 Task: Look for products in the category "Dental Care" from Theraneem only.
Action: Mouse pressed left at (305, 146)
Screenshot: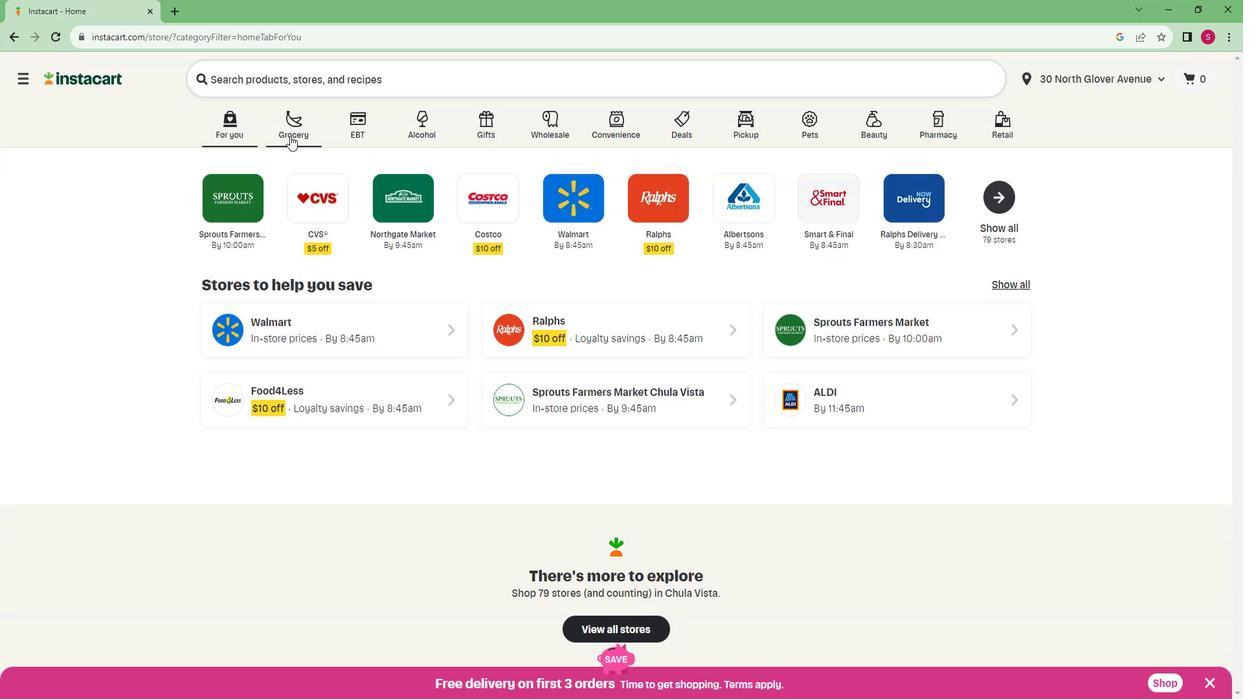 
Action: Mouse moved to (279, 354)
Screenshot: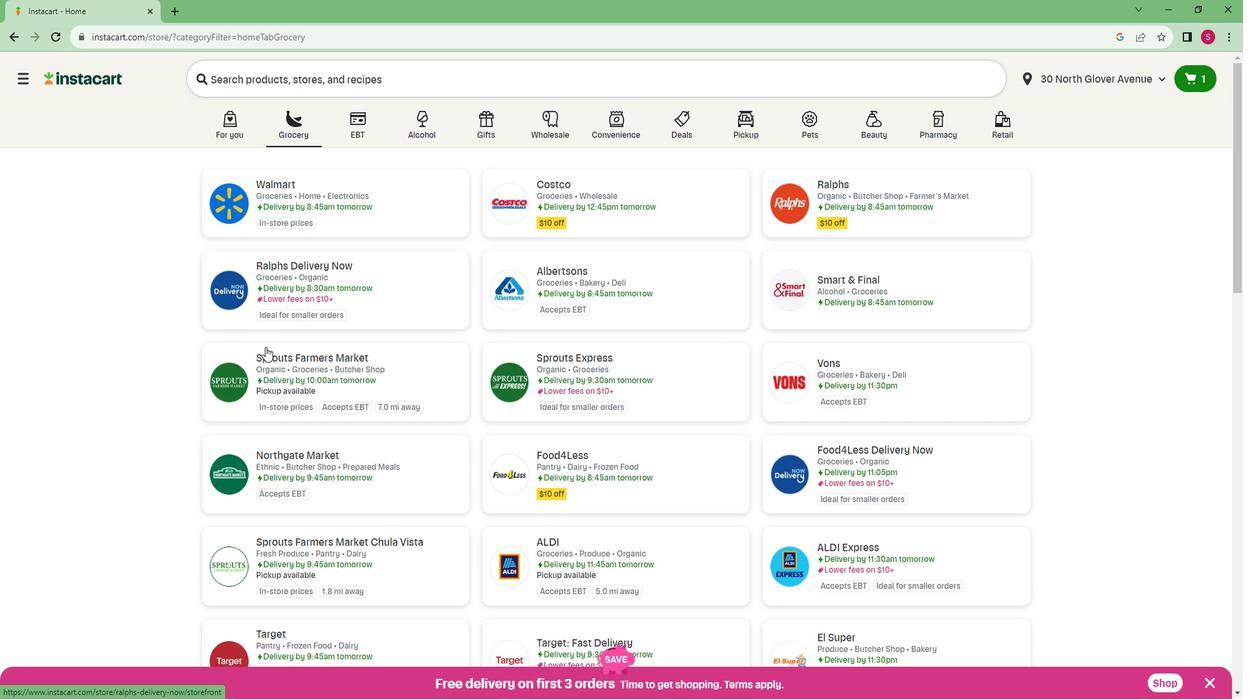 
Action: Mouse pressed left at (279, 354)
Screenshot: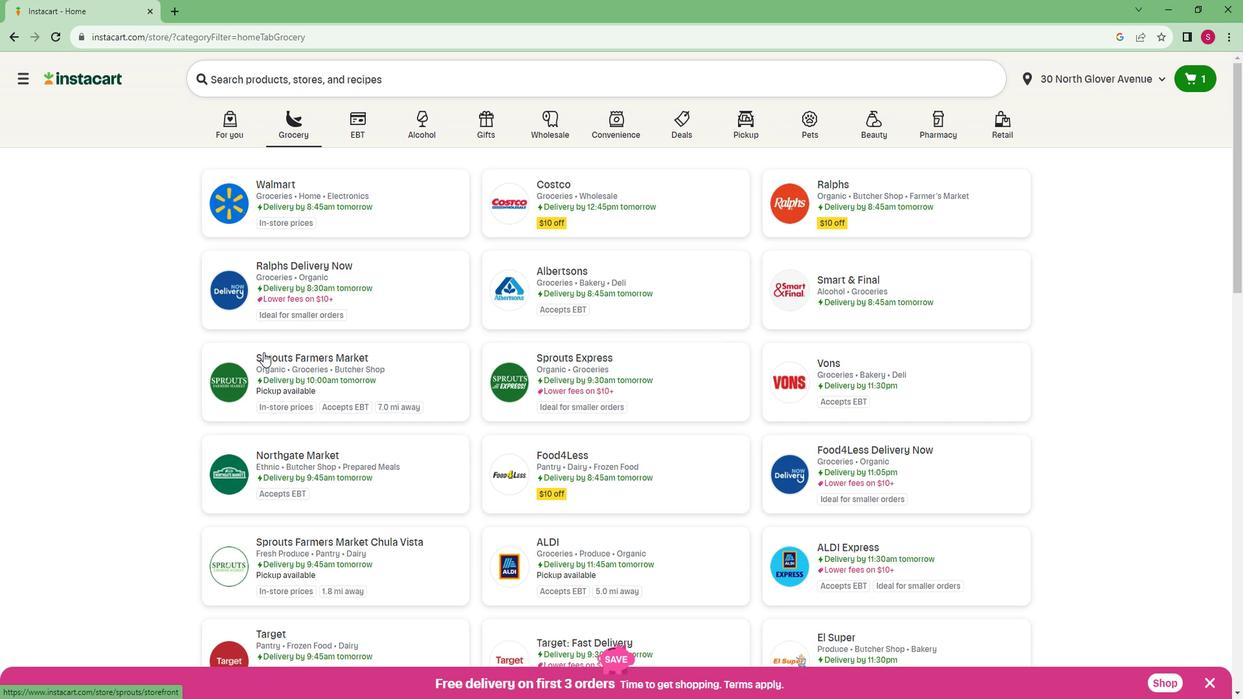 
Action: Mouse moved to (92, 459)
Screenshot: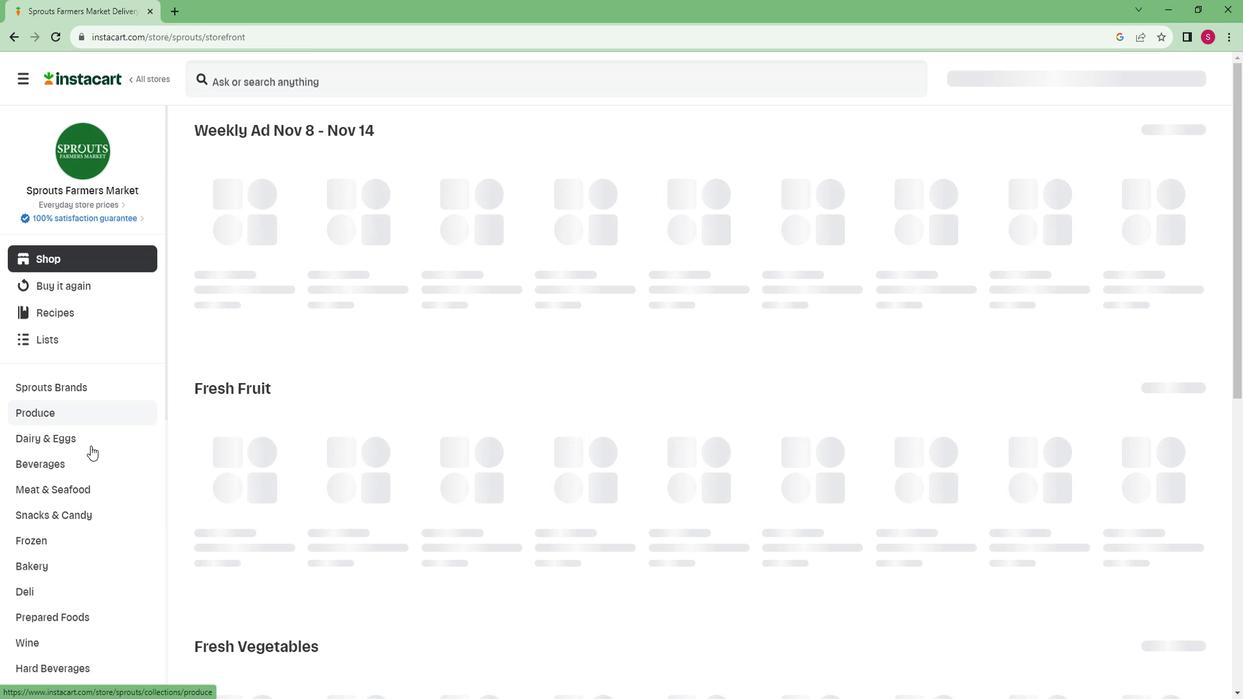 
Action: Mouse scrolled (92, 458) with delta (0, 0)
Screenshot: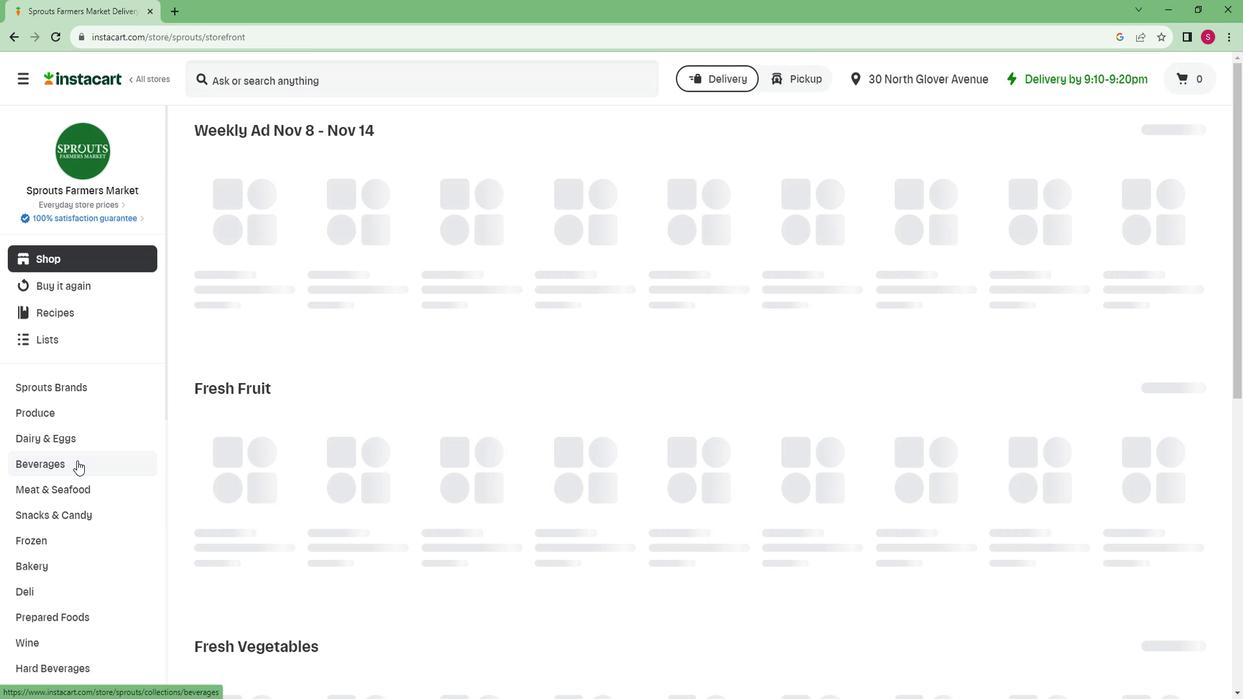 
Action: Mouse scrolled (92, 458) with delta (0, 0)
Screenshot: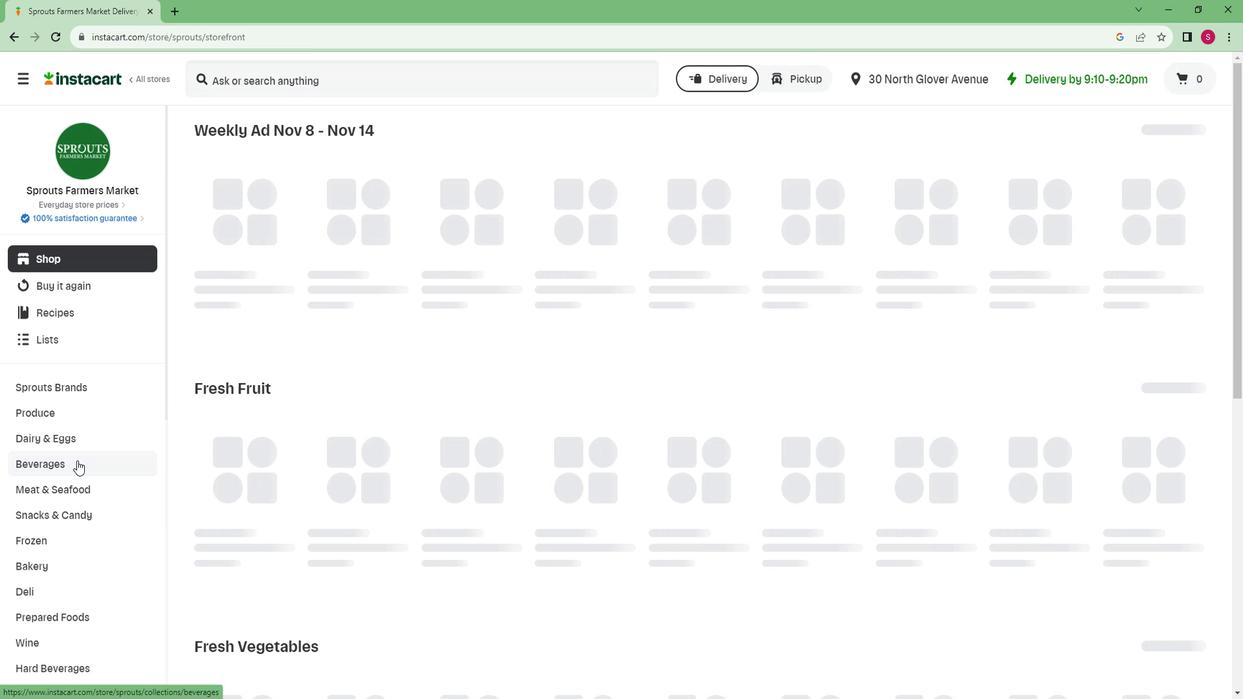 
Action: Mouse scrolled (92, 458) with delta (0, 0)
Screenshot: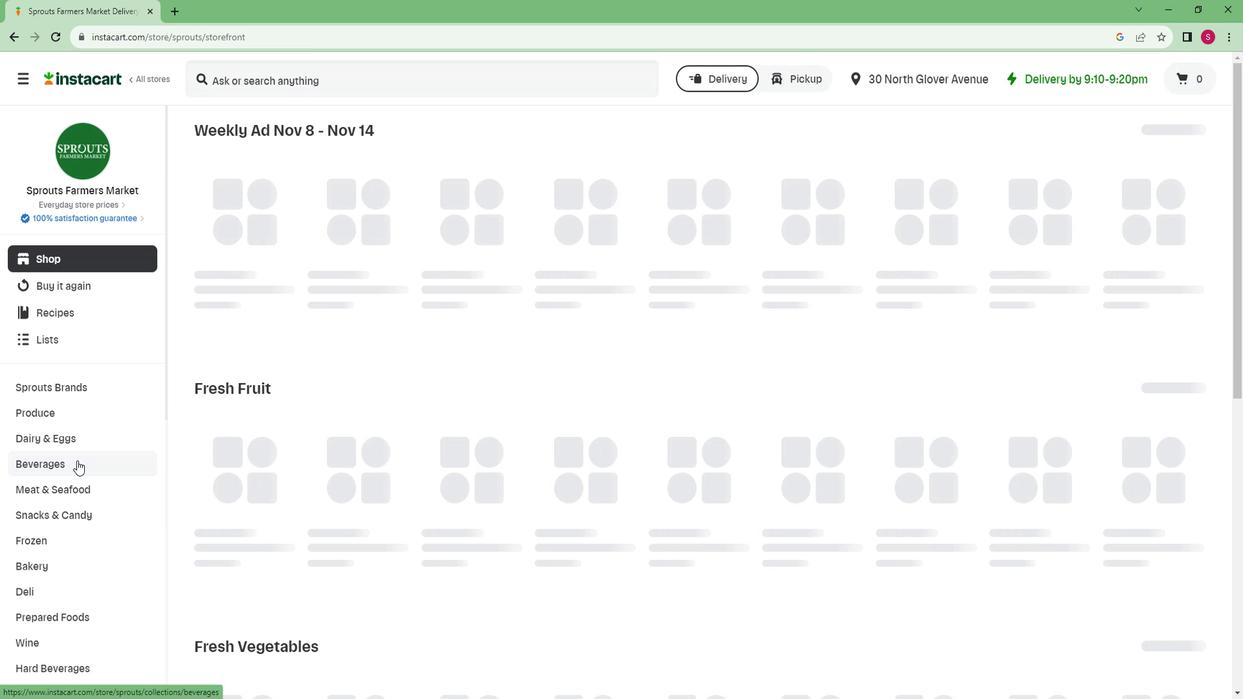 
Action: Mouse scrolled (92, 458) with delta (0, 0)
Screenshot: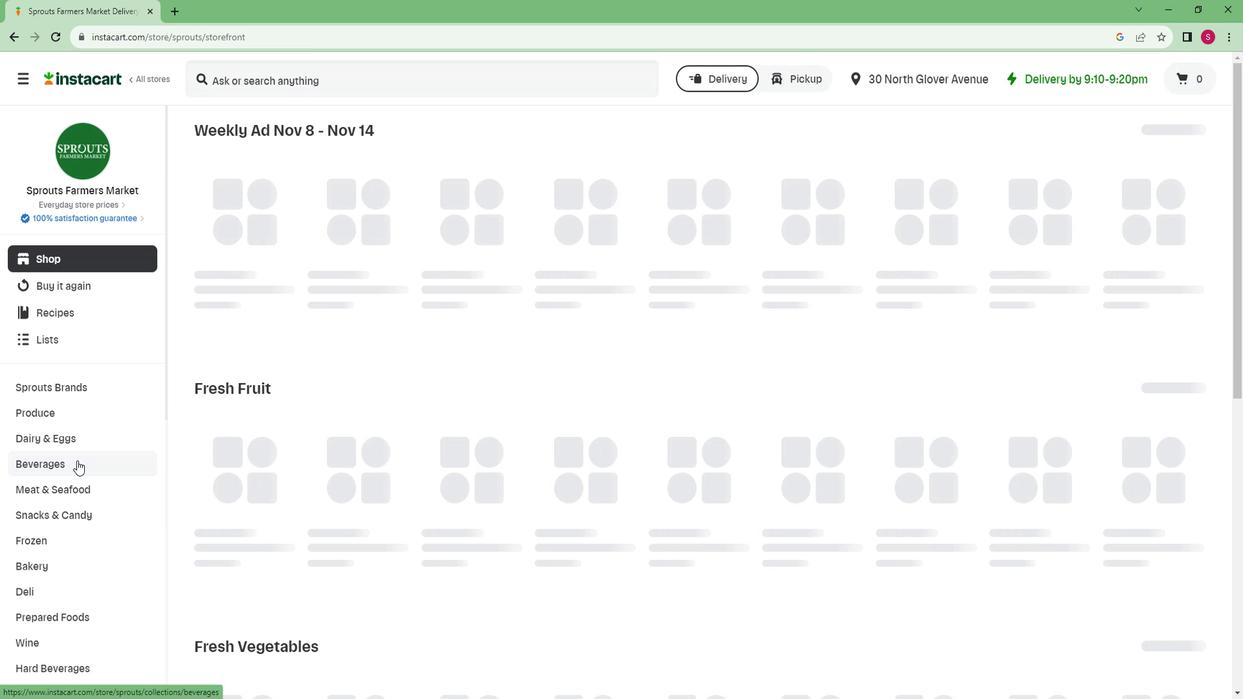 
Action: Mouse scrolled (92, 458) with delta (0, 0)
Screenshot: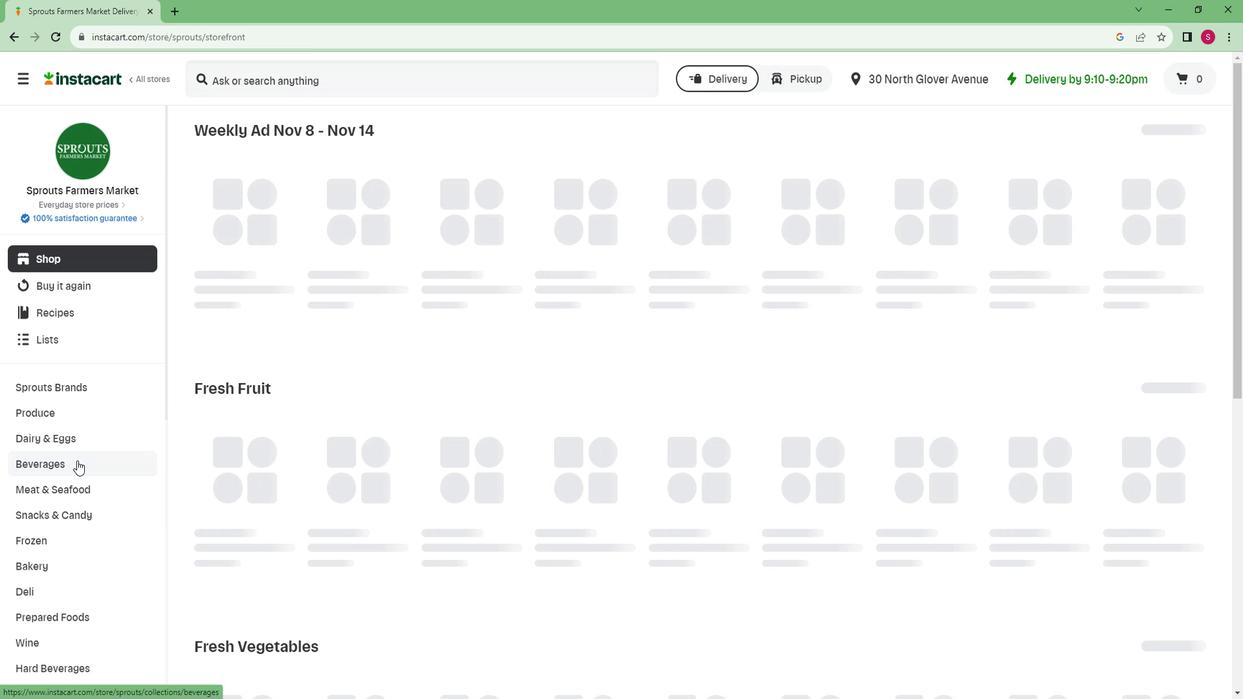 
Action: Mouse scrolled (92, 458) with delta (0, 0)
Screenshot: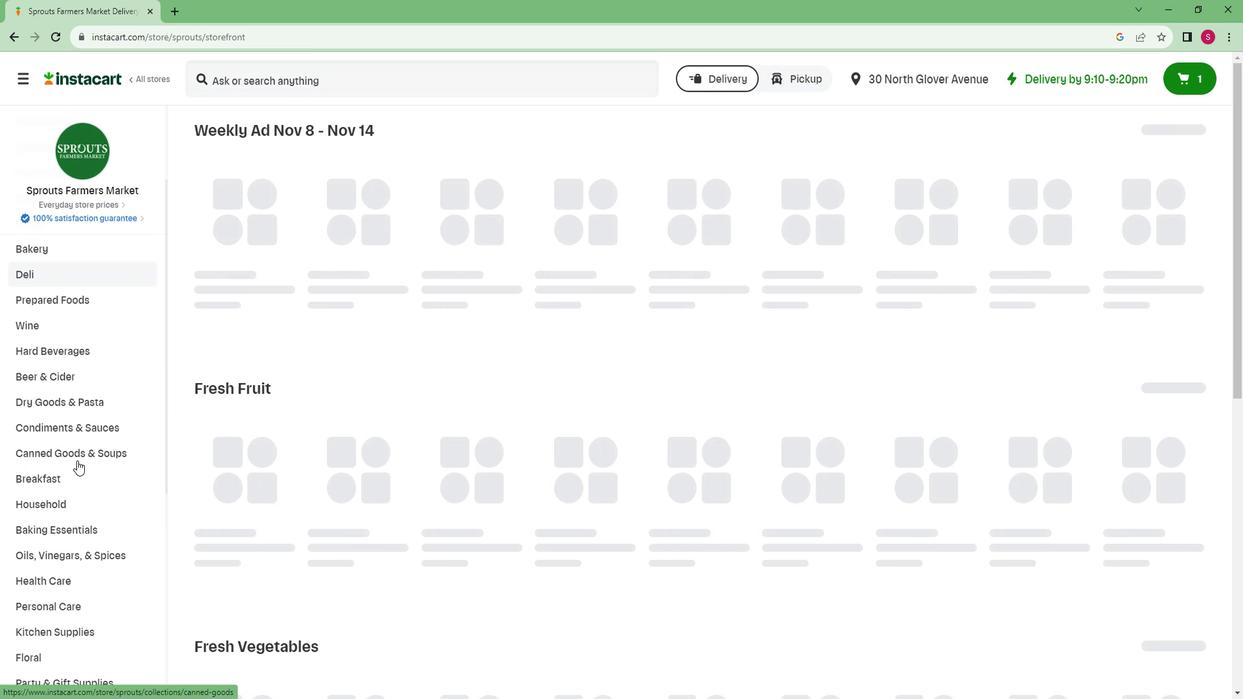 
Action: Mouse scrolled (92, 458) with delta (0, 0)
Screenshot: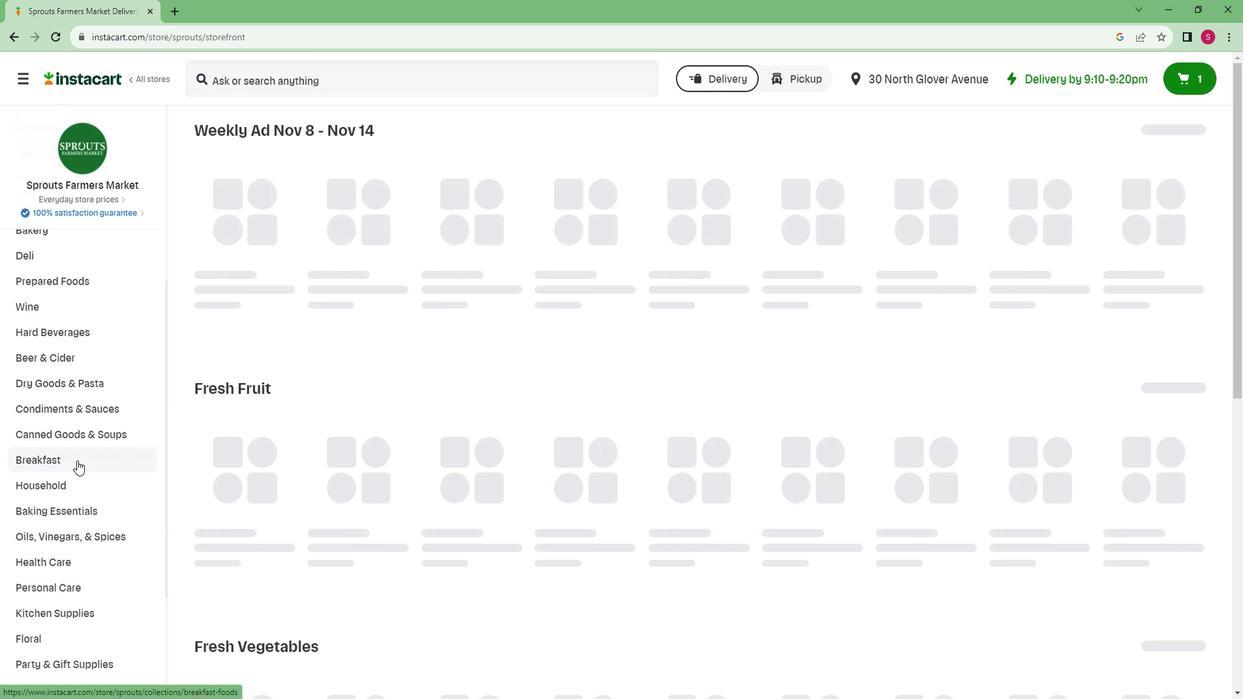 
Action: Mouse scrolled (92, 458) with delta (0, 0)
Screenshot: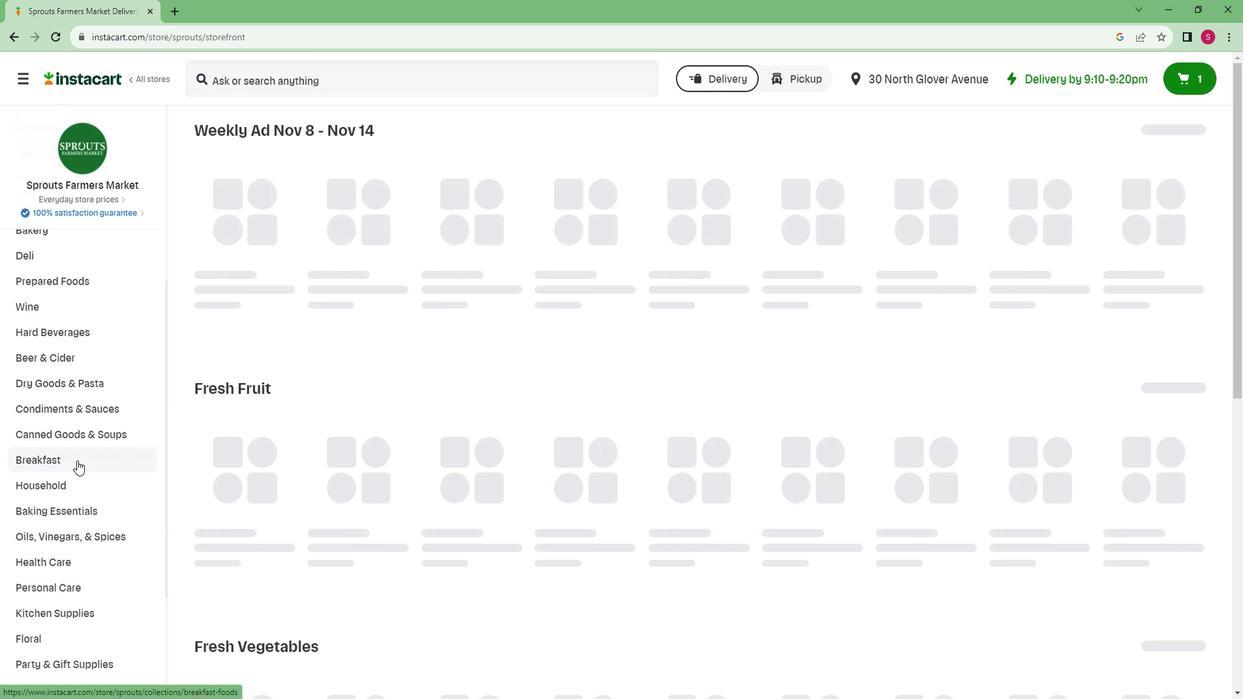 
Action: Mouse scrolled (92, 458) with delta (0, 0)
Screenshot: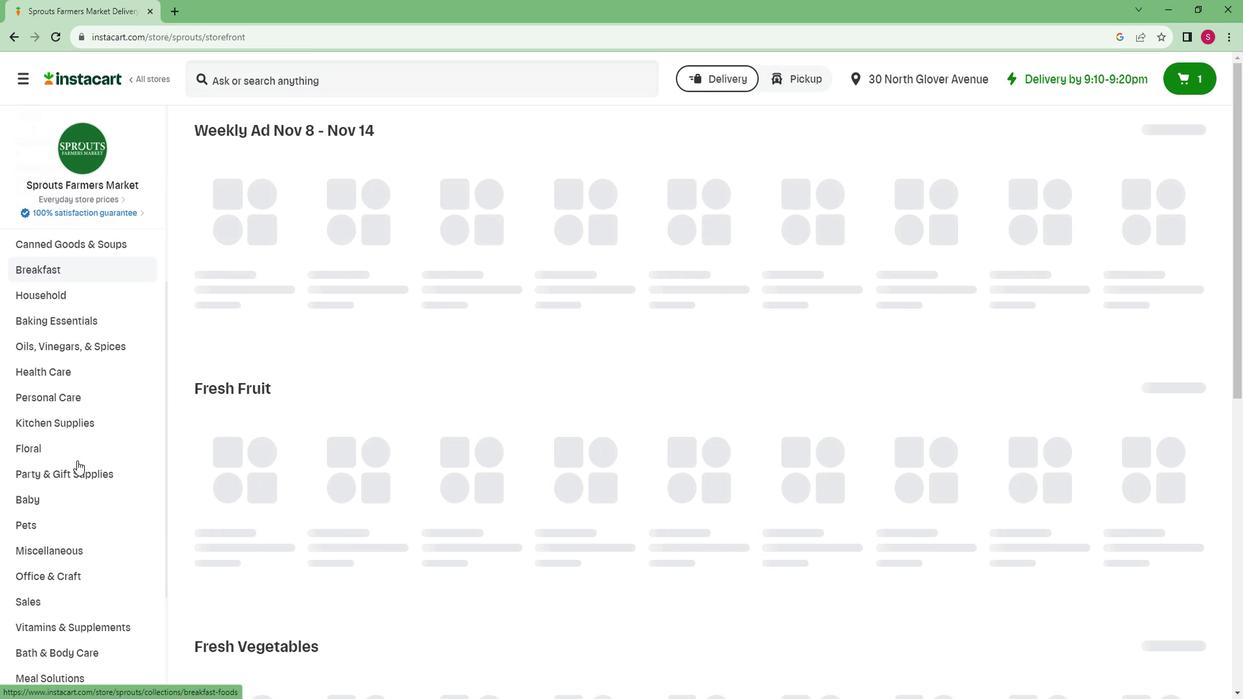 
Action: Mouse scrolled (92, 458) with delta (0, 0)
Screenshot: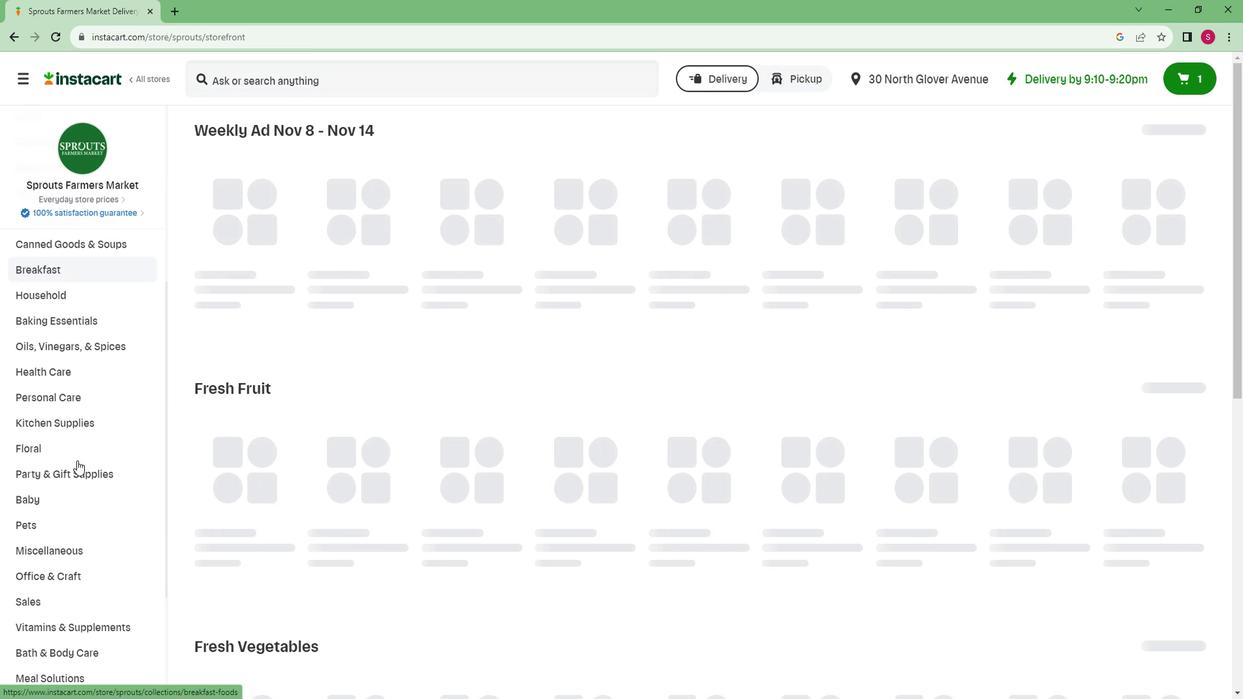 
Action: Mouse scrolled (92, 458) with delta (0, 0)
Screenshot: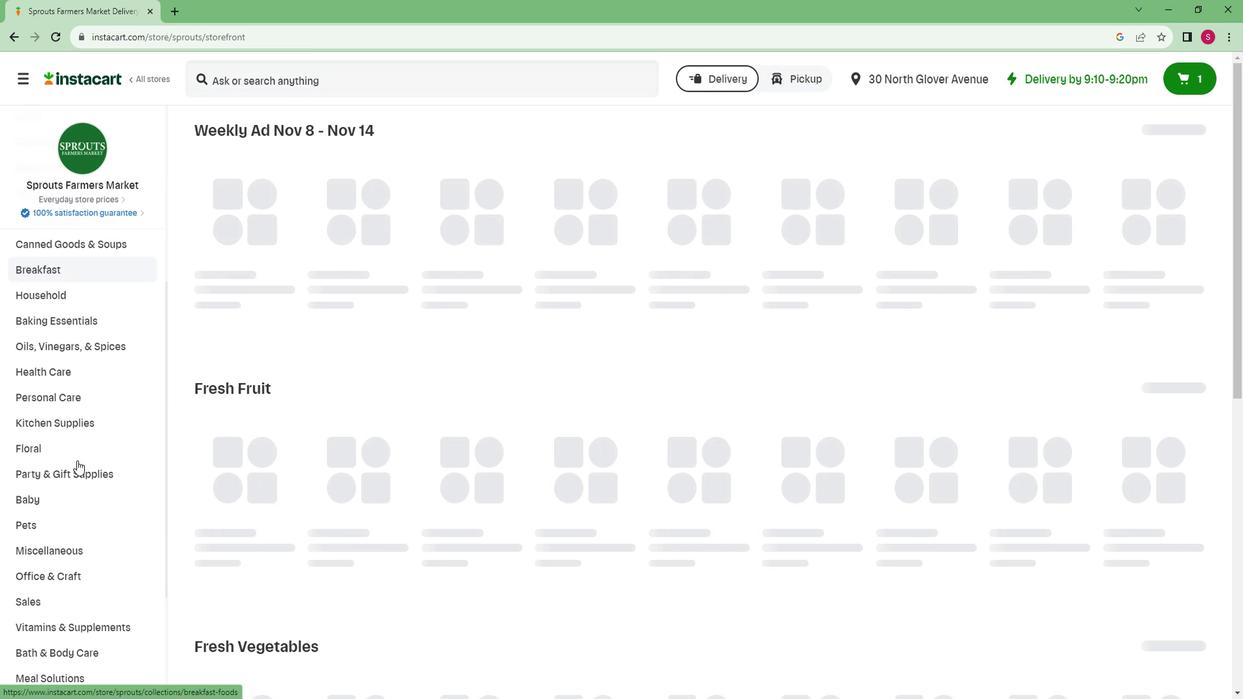 
Action: Mouse moved to (80, 533)
Screenshot: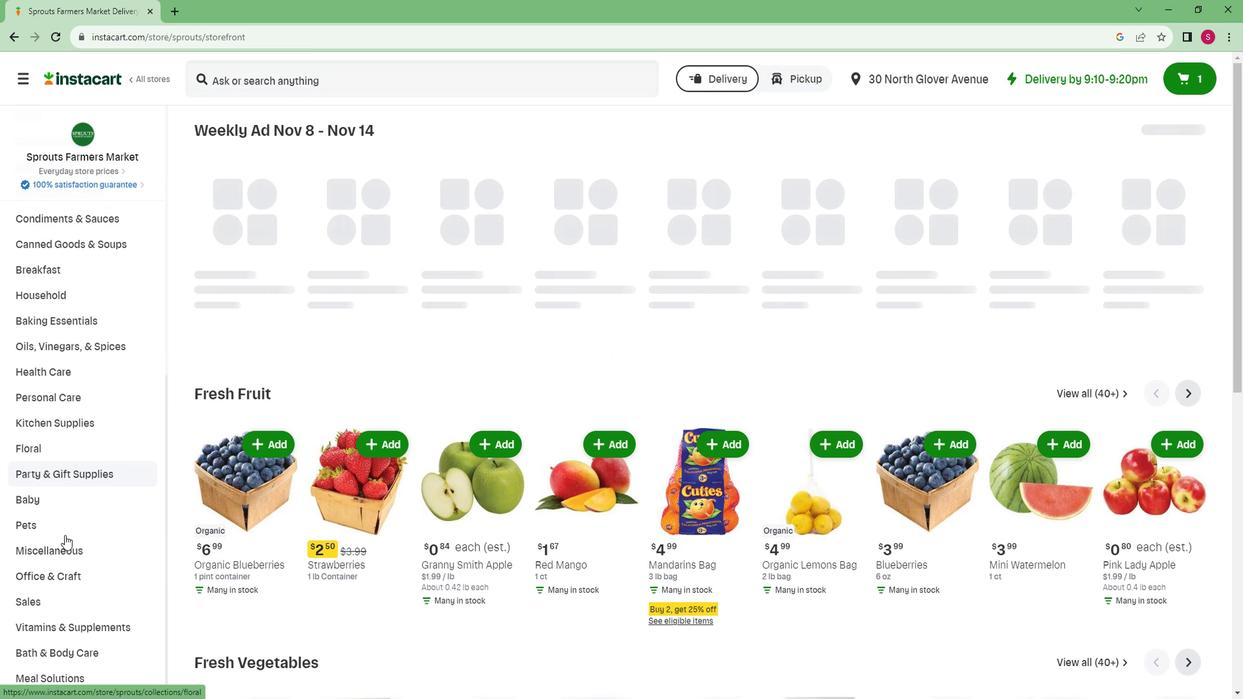 
Action: Mouse scrolled (80, 533) with delta (0, 0)
Screenshot: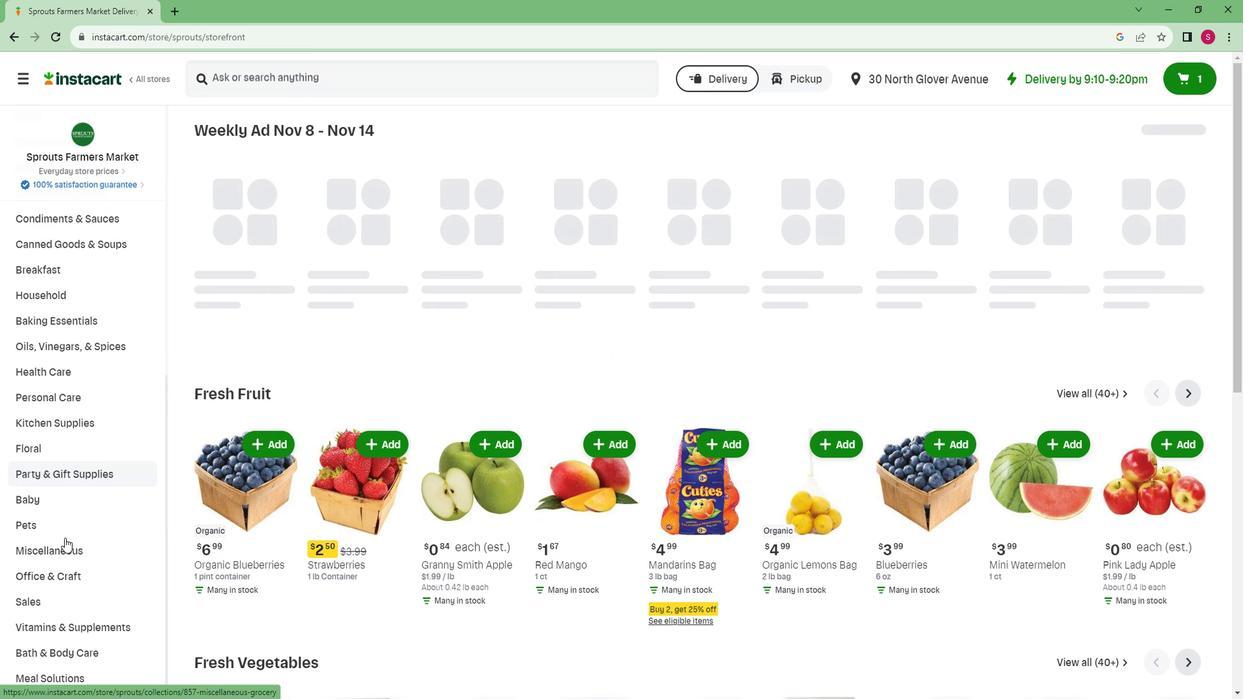 
Action: Mouse scrolled (80, 533) with delta (0, 0)
Screenshot: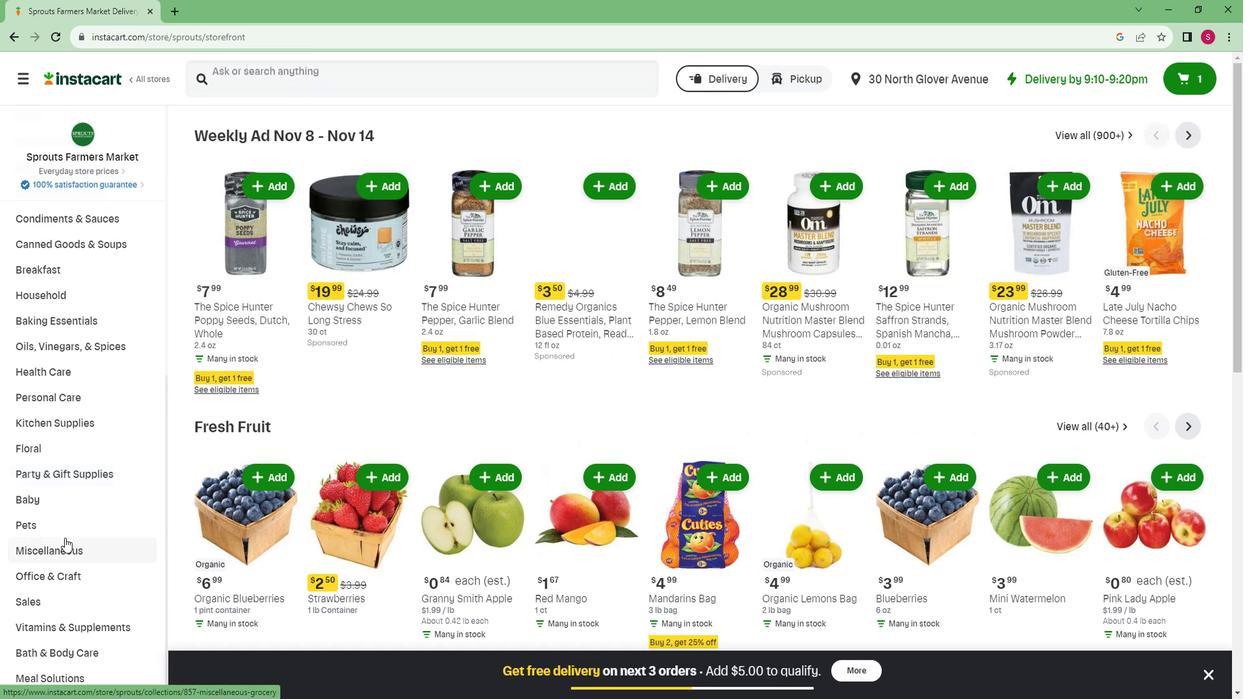 
Action: Mouse scrolled (80, 533) with delta (0, 0)
Screenshot: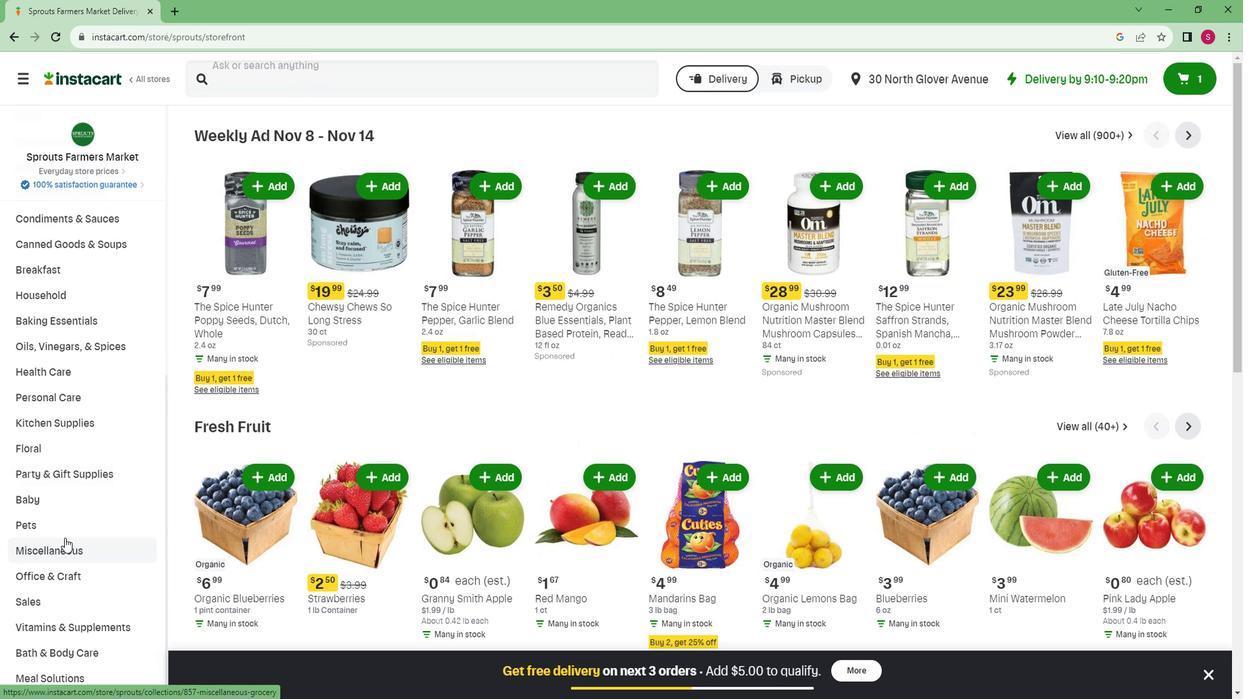 
Action: Mouse moved to (75, 643)
Screenshot: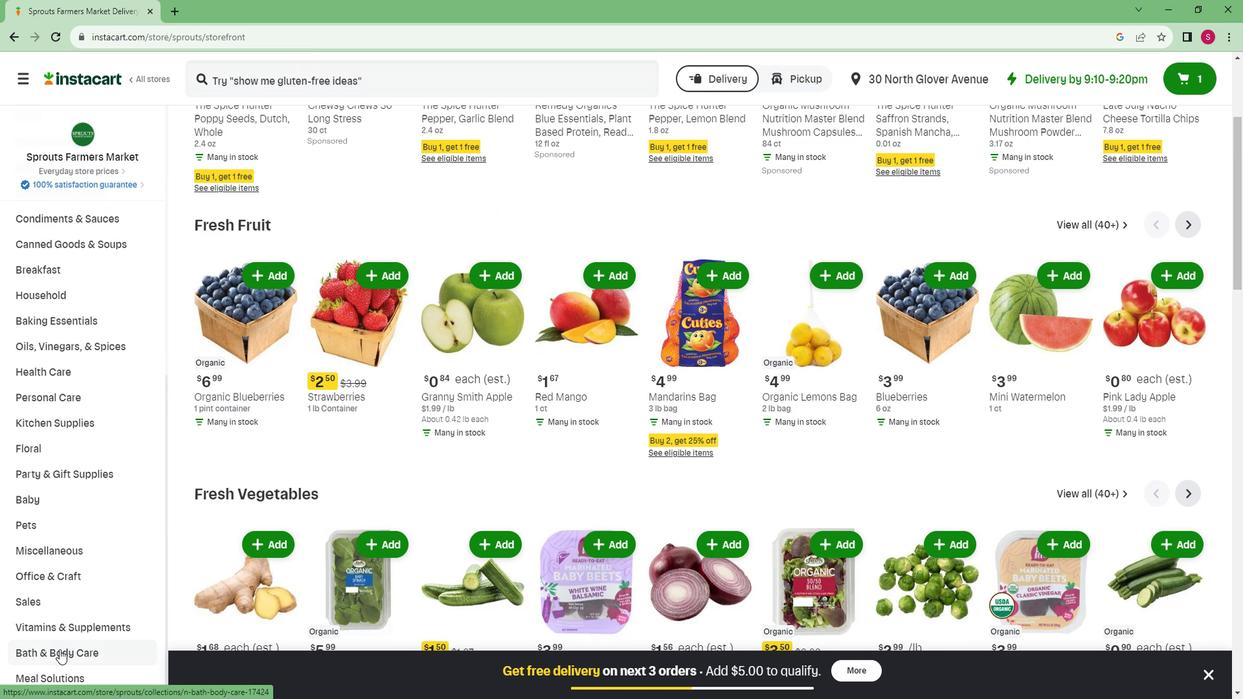 
Action: Mouse pressed left at (75, 643)
Screenshot: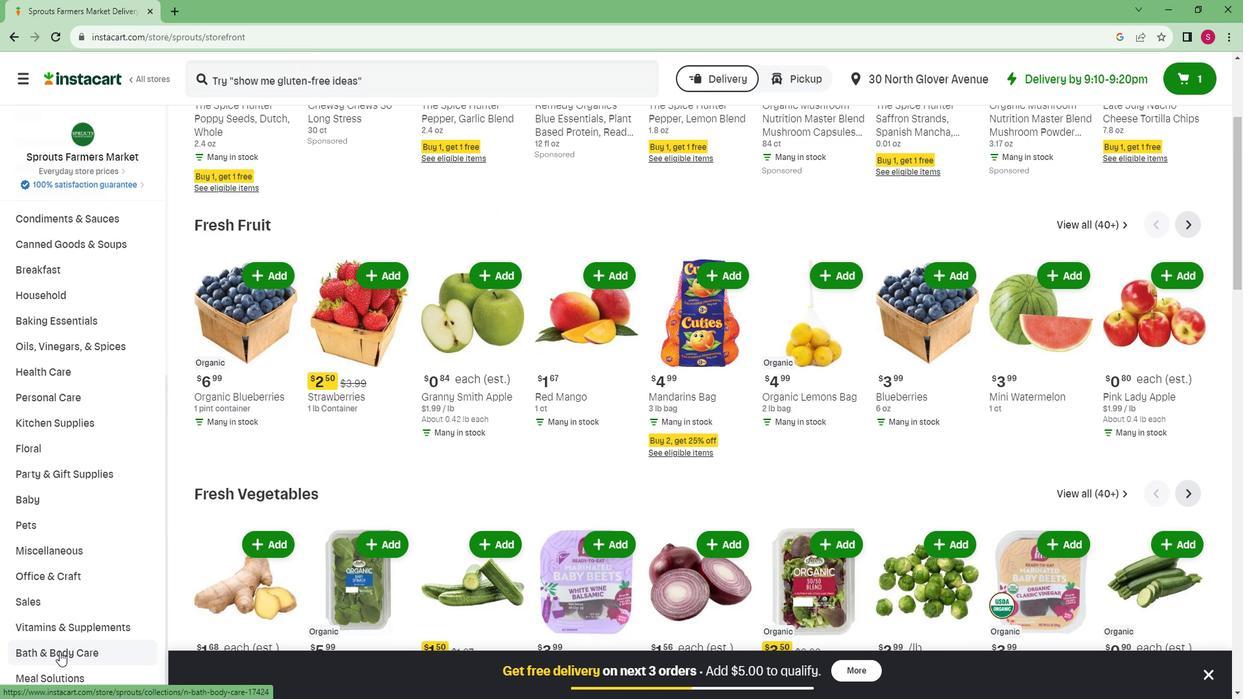 
Action: Mouse moved to (876, 182)
Screenshot: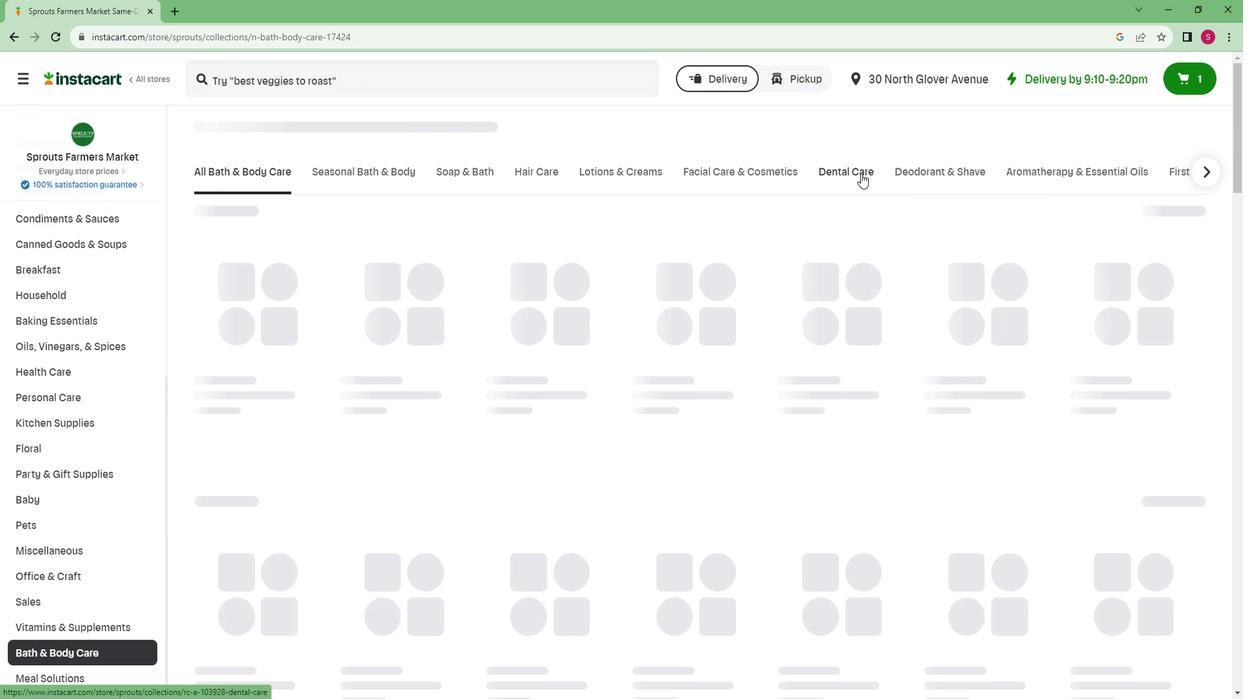 
Action: Mouse pressed left at (876, 182)
Screenshot: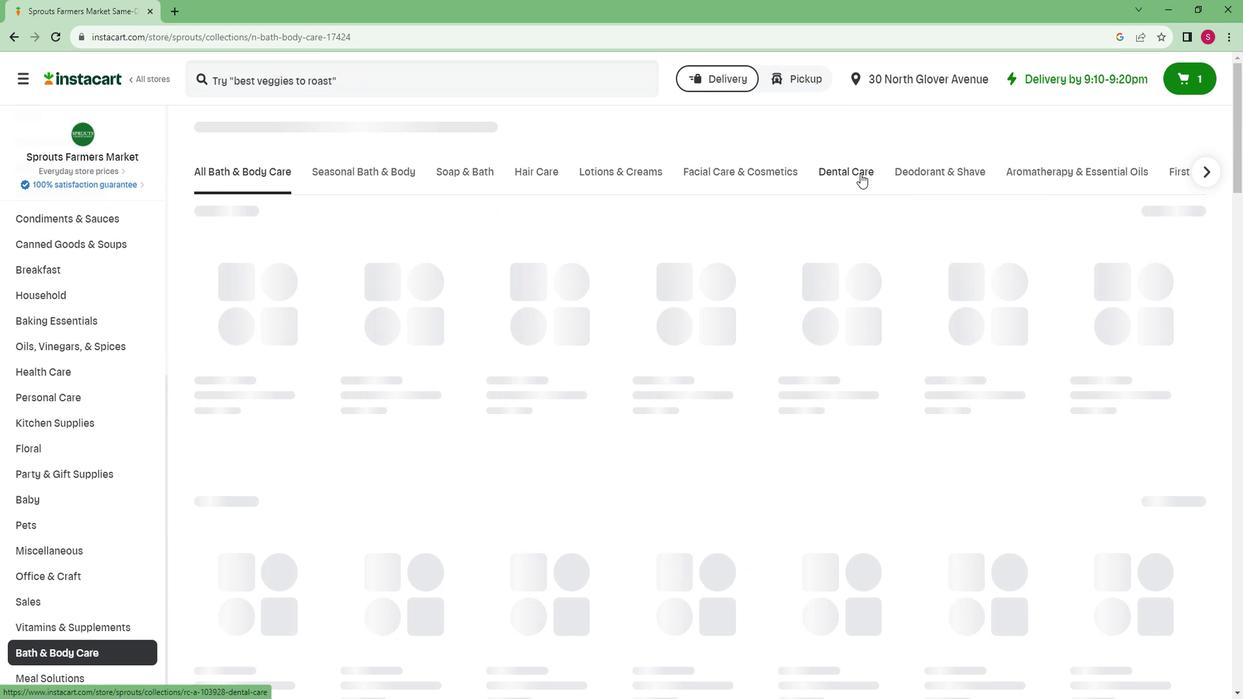 
Action: Mouse moved to (459, 233)
Screenshot: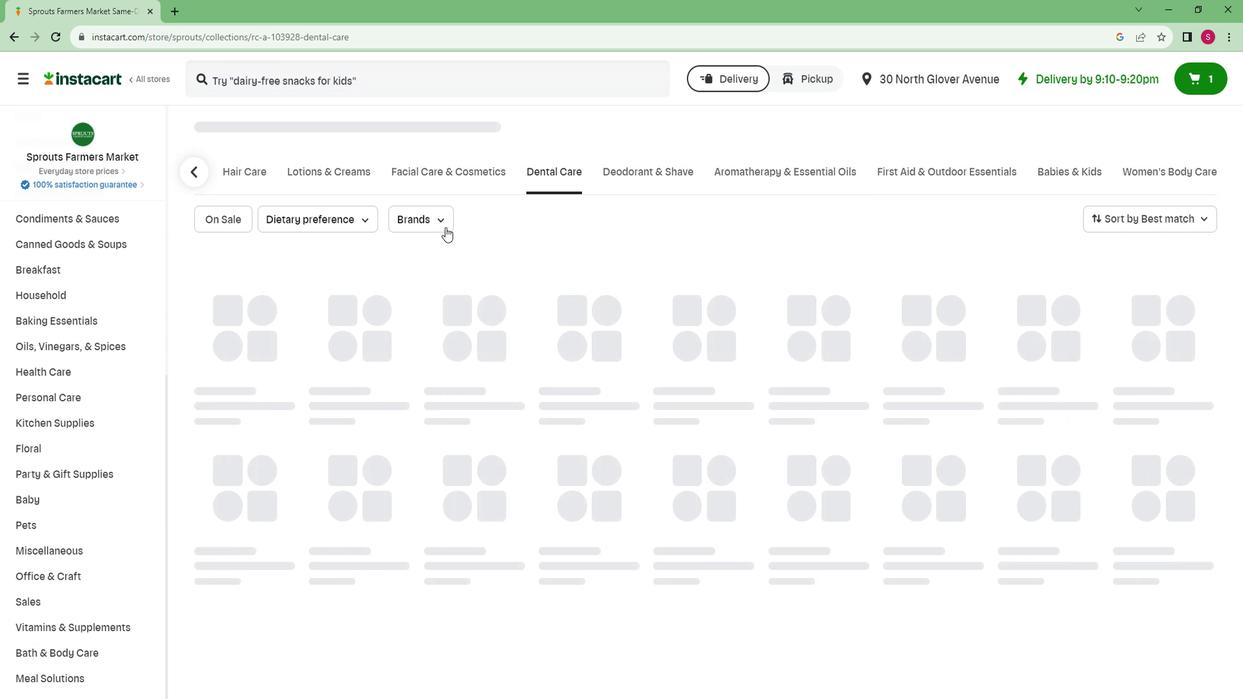 
Action: Mouse pressed left at (459, 233)
Screenshot: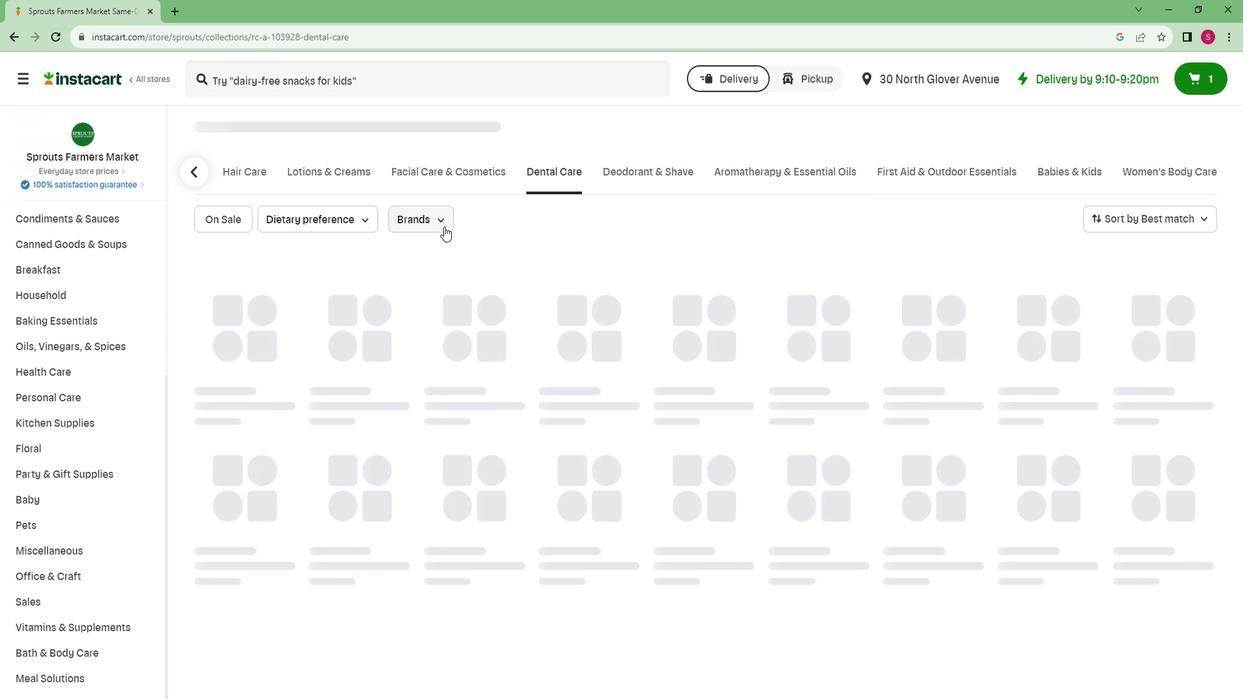 
Action: Mouse moved to (464, 372)
Screenshot: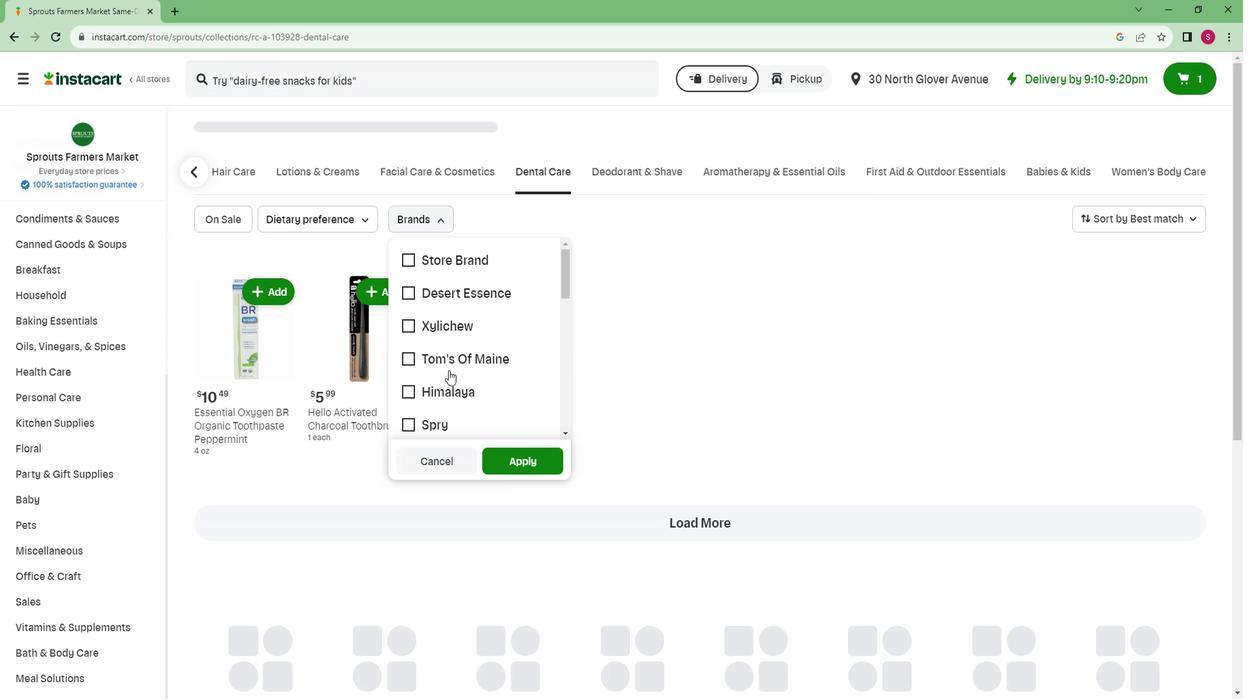 
Action: Mouse scrolled (464, 371) with delta (0, 0)
Screenshot: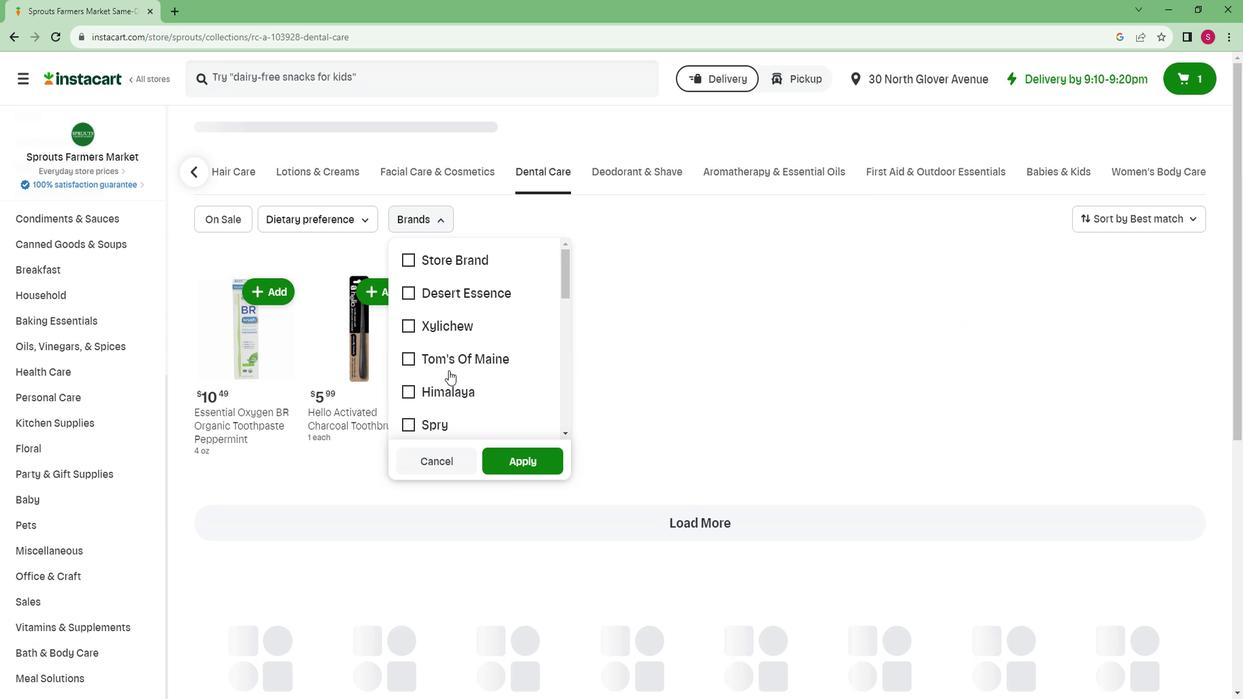 
Action: Mouse scrolled (464, 371) with delta (0, 0)
Screenshot: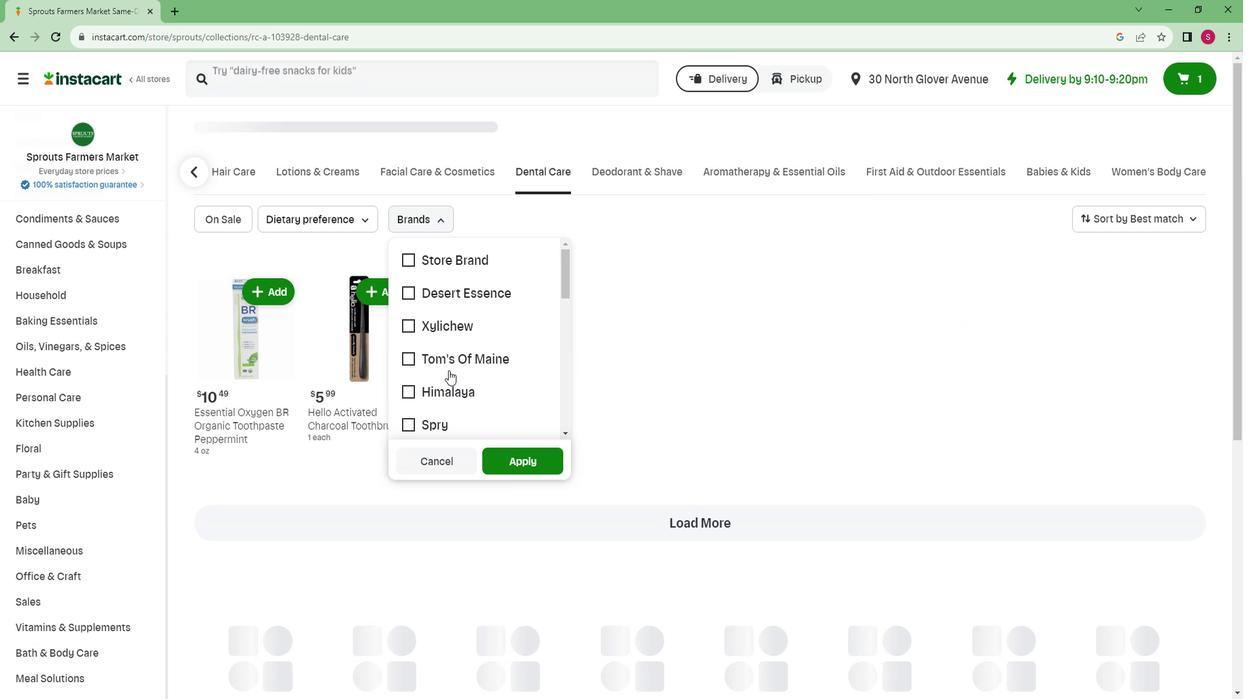 
Action: Mouse scrolled (464, 371) with delta (0, 0)
Screenshot: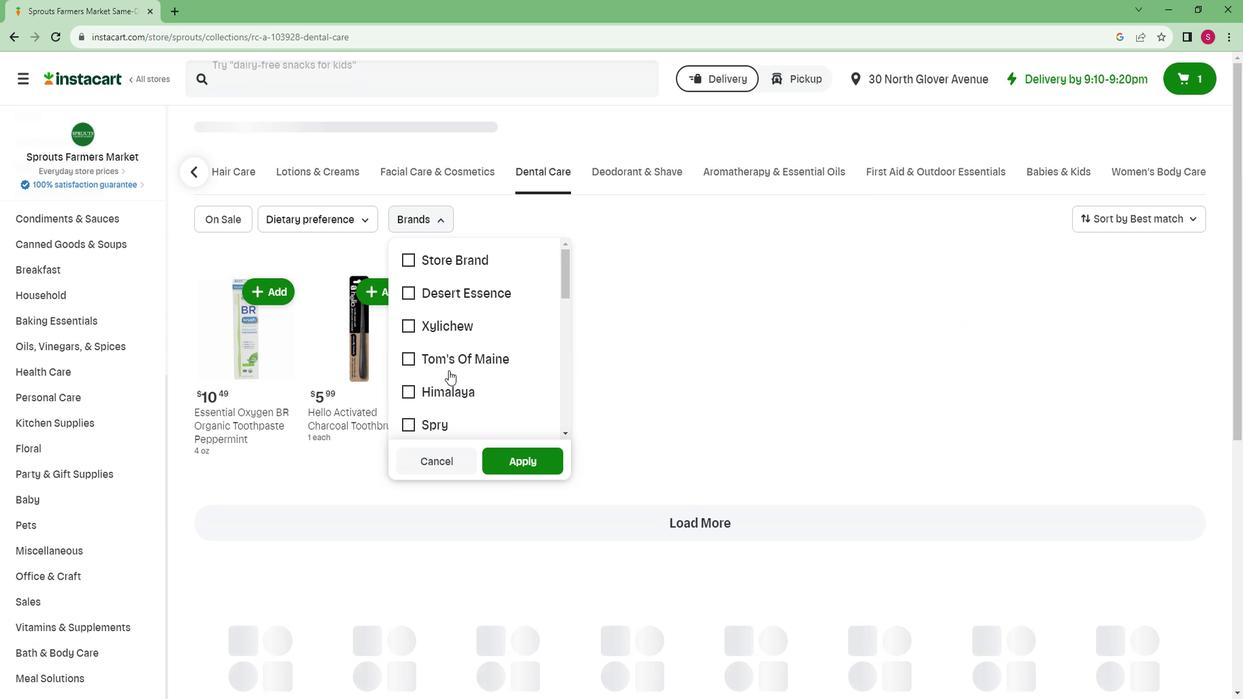 
Action: Mouse scrolled (464, 371) with delta (0, 0)
Screenshot: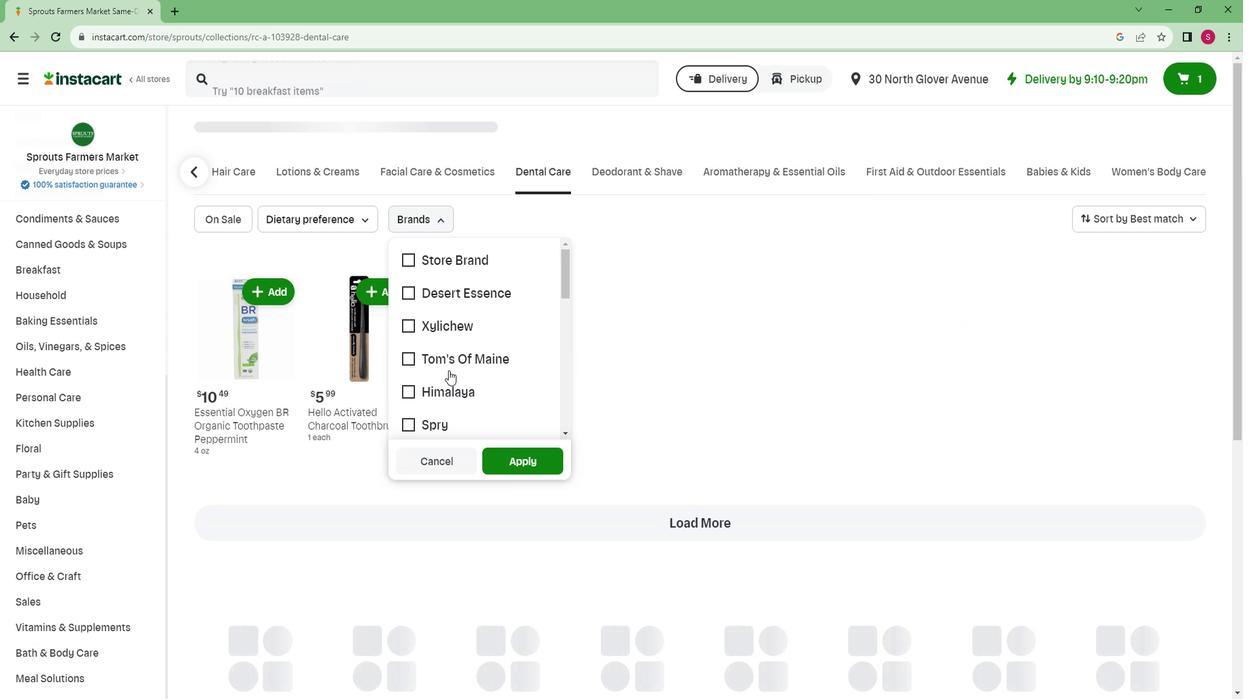 
Action: Mouse scrolled (464, 371) with delta (0, 0)
Screenshot: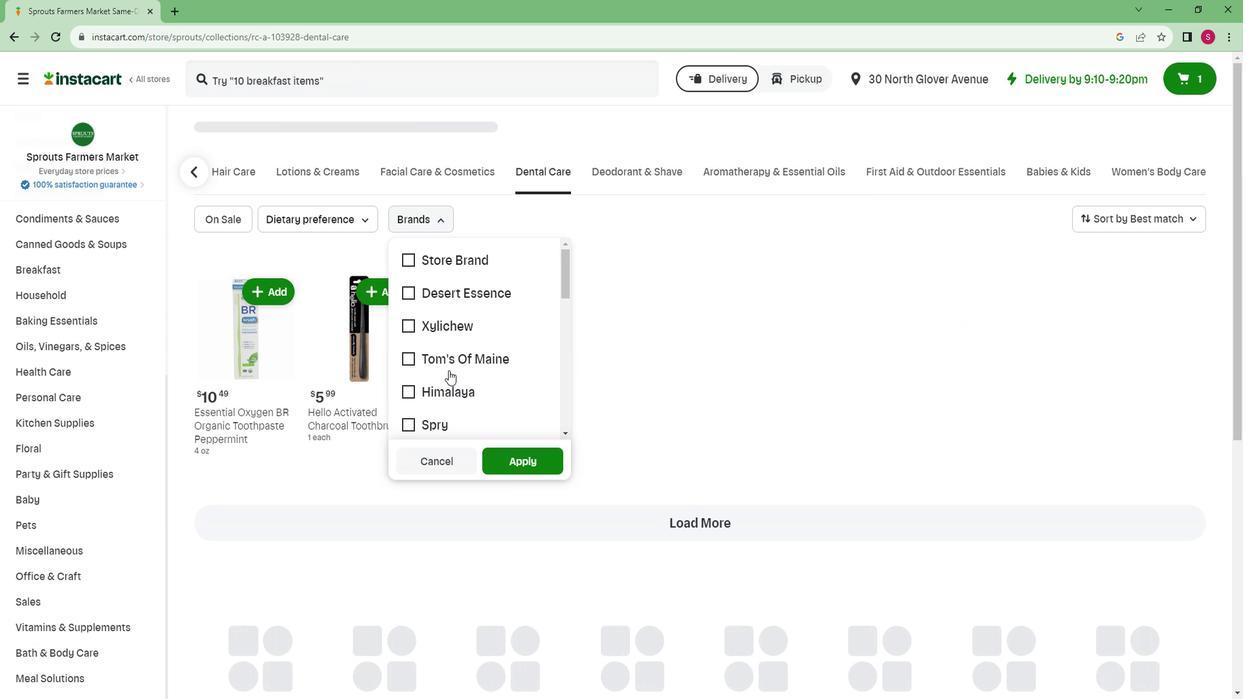 
Action: Mouse scrolled (464, 371) with delta (0, 0)
Screenshot: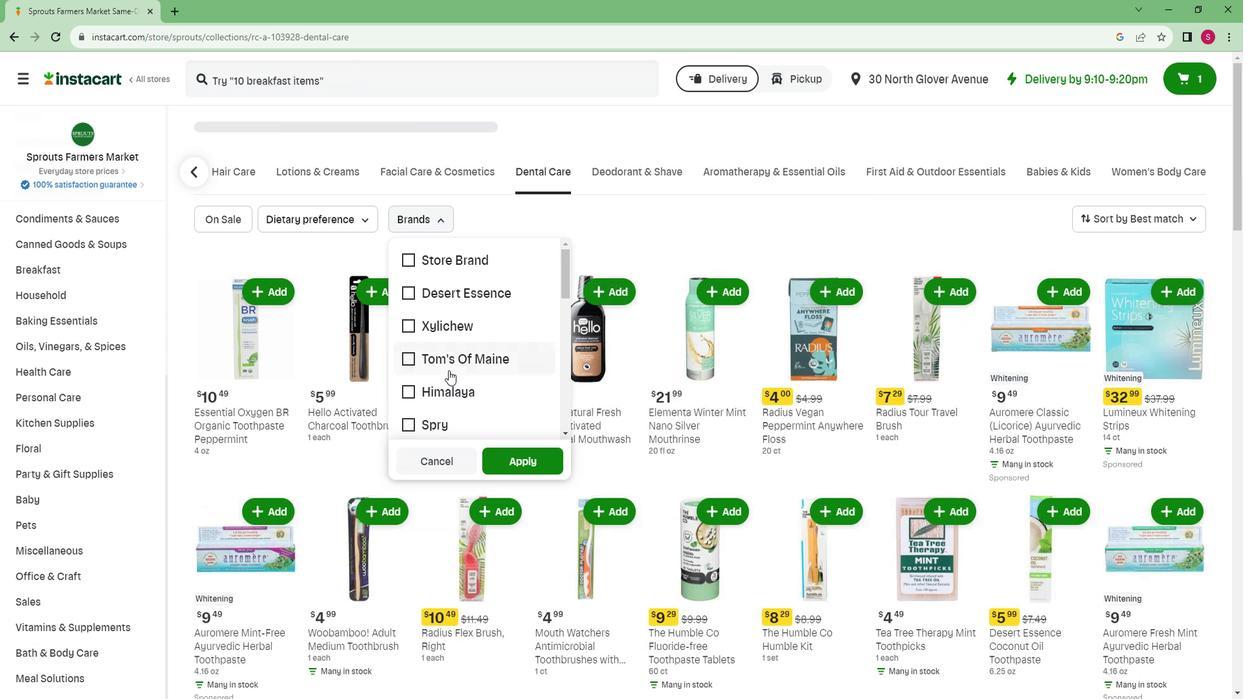 
Action: Mouse scrolled (464, 371) with delta (0, 0)
Screenshot: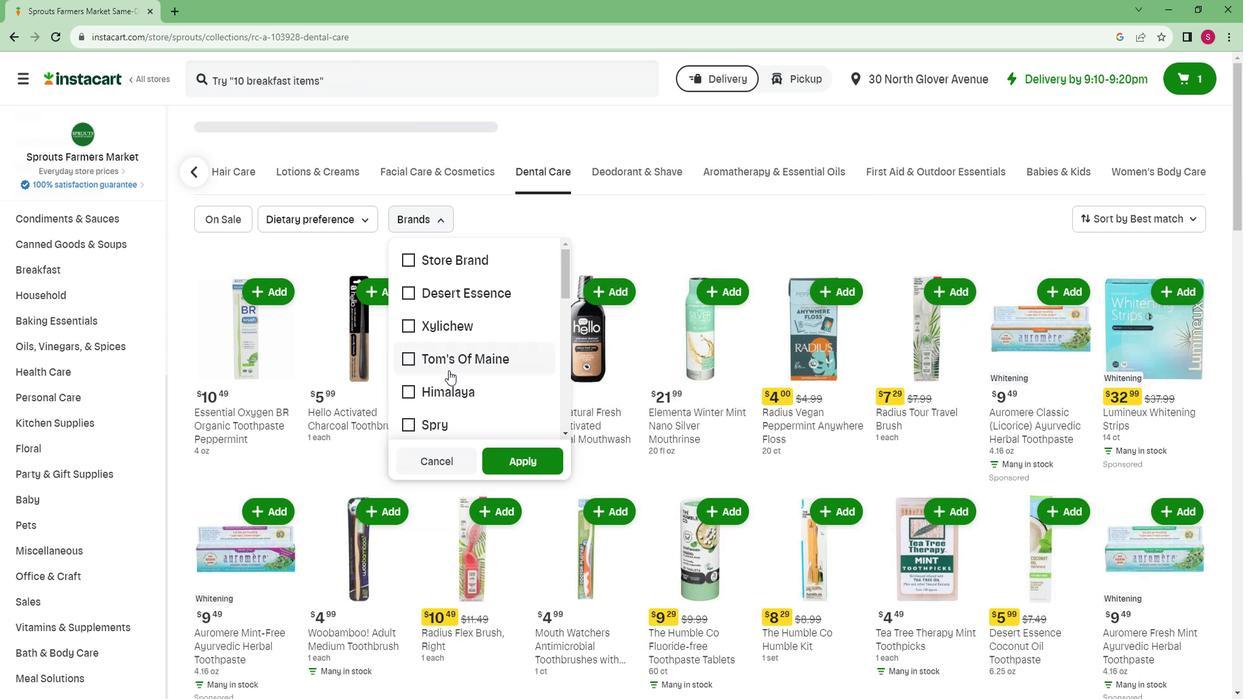 
Action: Mouse scrolled (464, 371) with delta (0, 0)
Screenshot: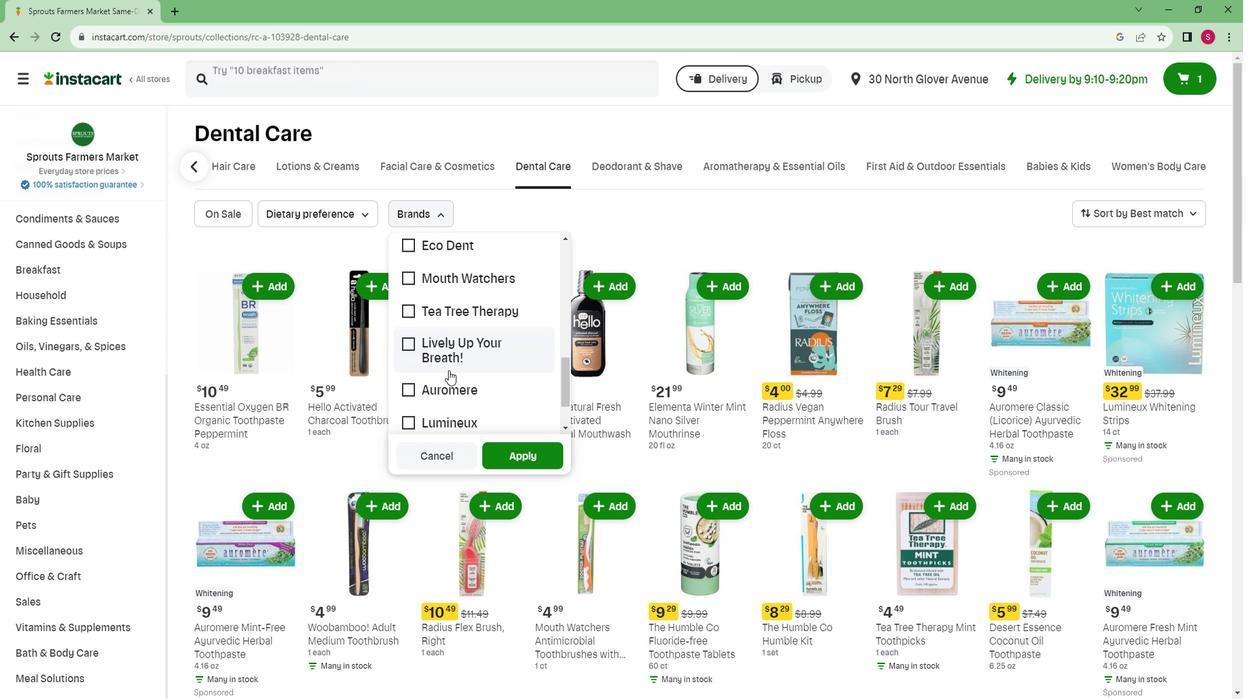 
Action: Mouse scrolled (464, 373) with delta (0, 0)
Screenshot: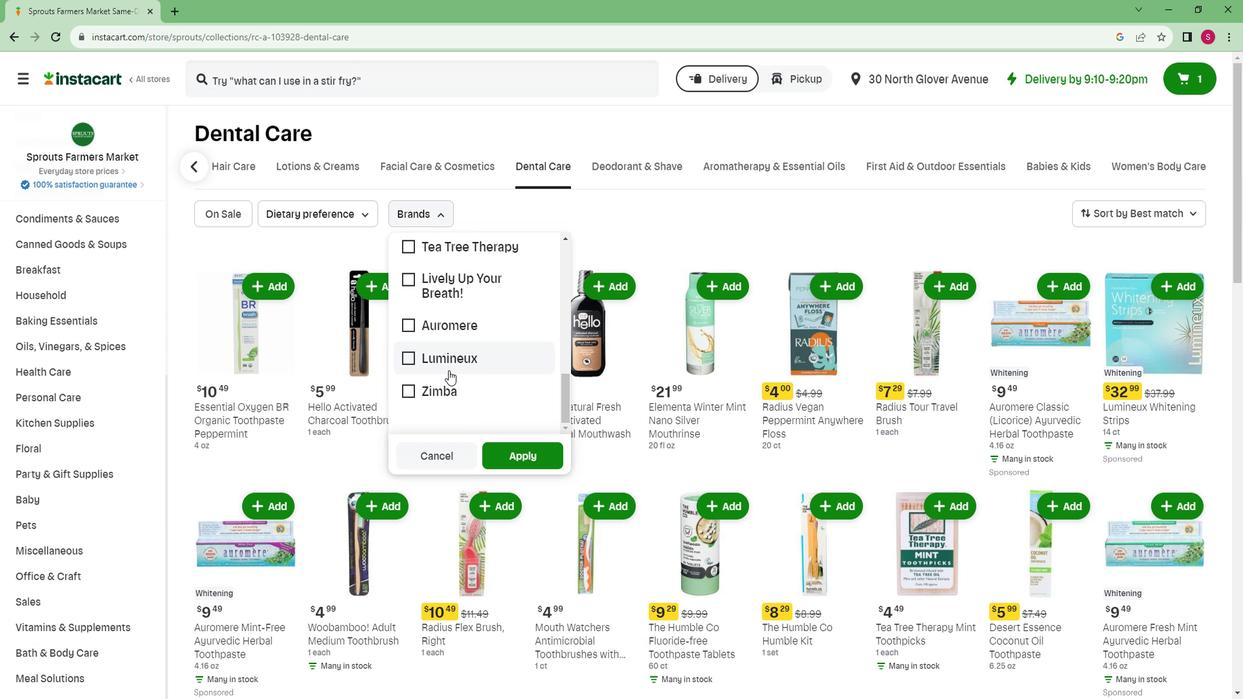 
Action: Mouse scrolled (464, 373) with delta (0, 0)
Screenshot: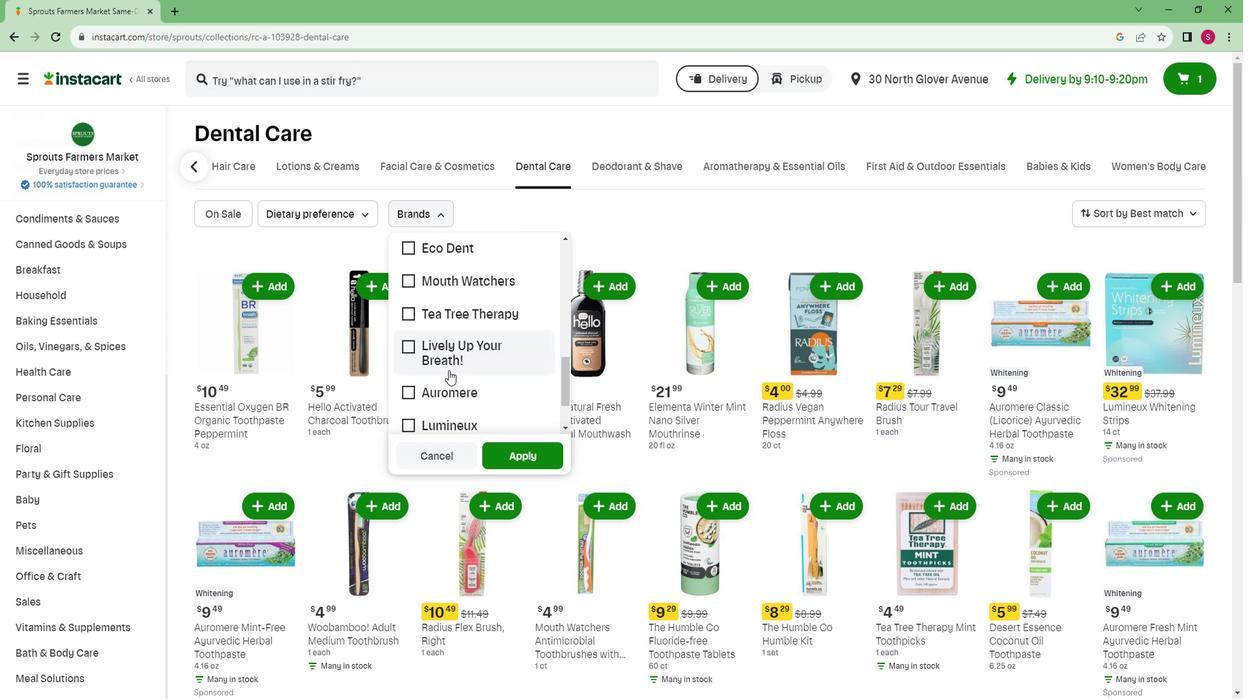 
Action: Mouse moved to (471, 297)
Screenshot: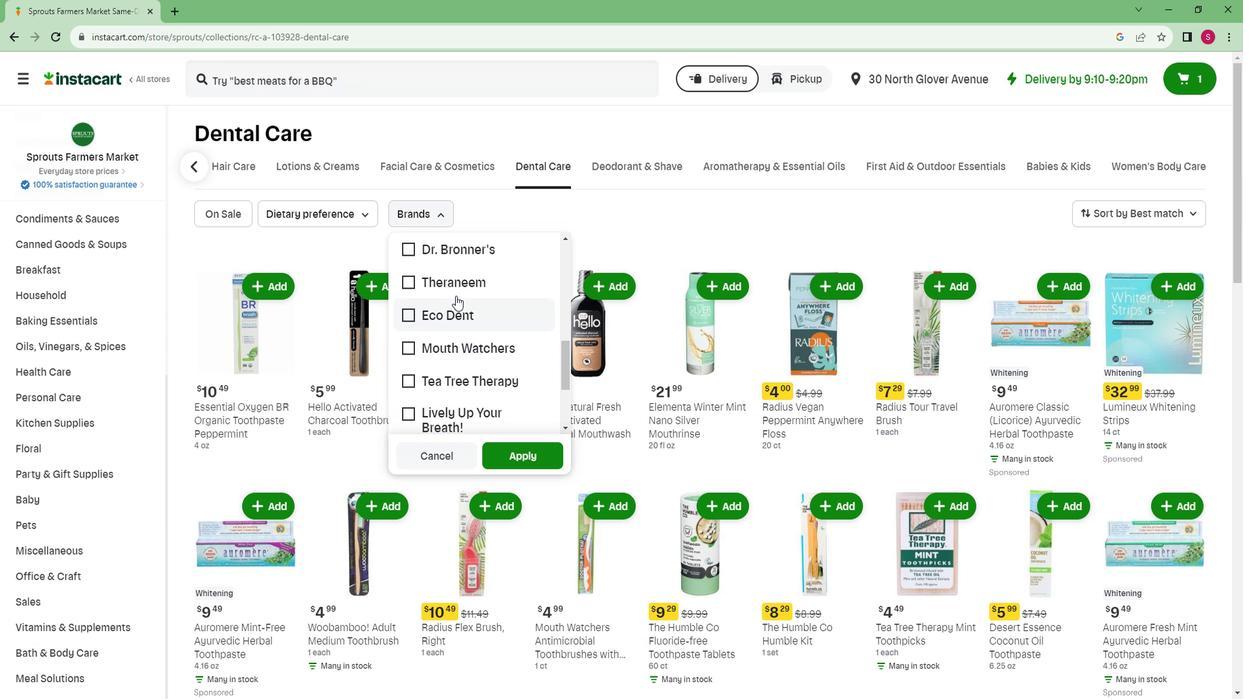 
Action: Mouse pressed left at (471, 297)
Screenshot: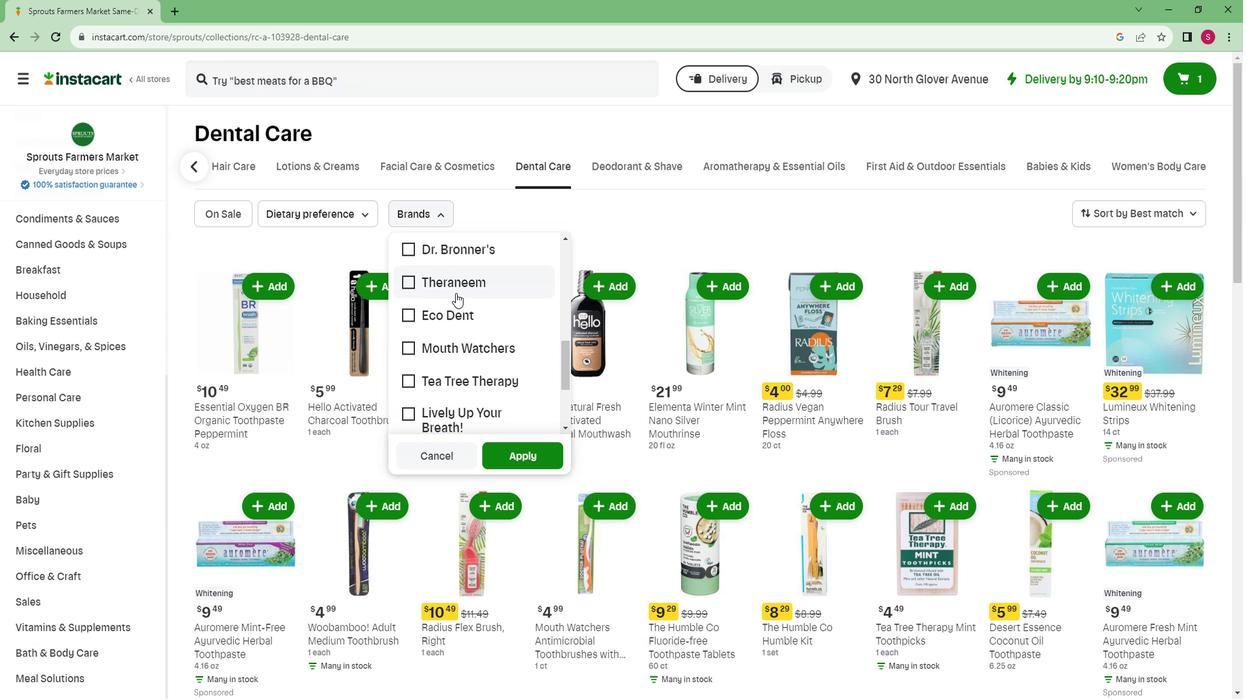 
Action: Mouse moved to (527, 452)
Screenshot: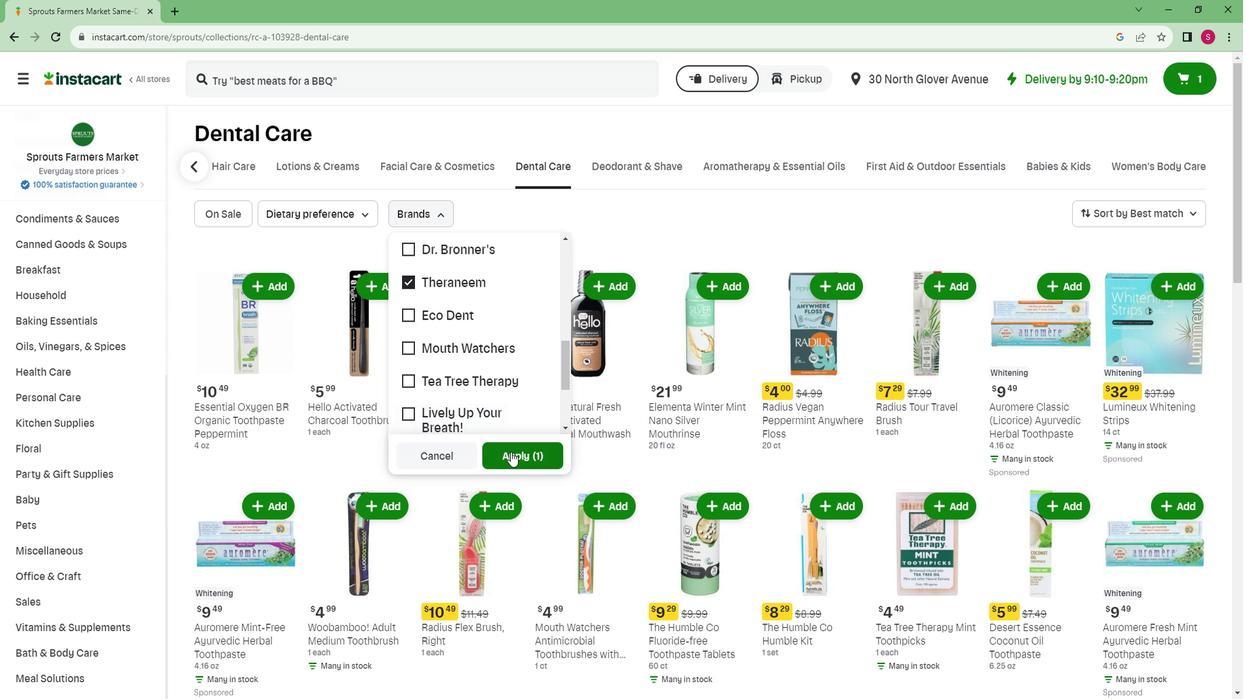 
Action: Mouse pressed left at (527, 452)
Screenshot: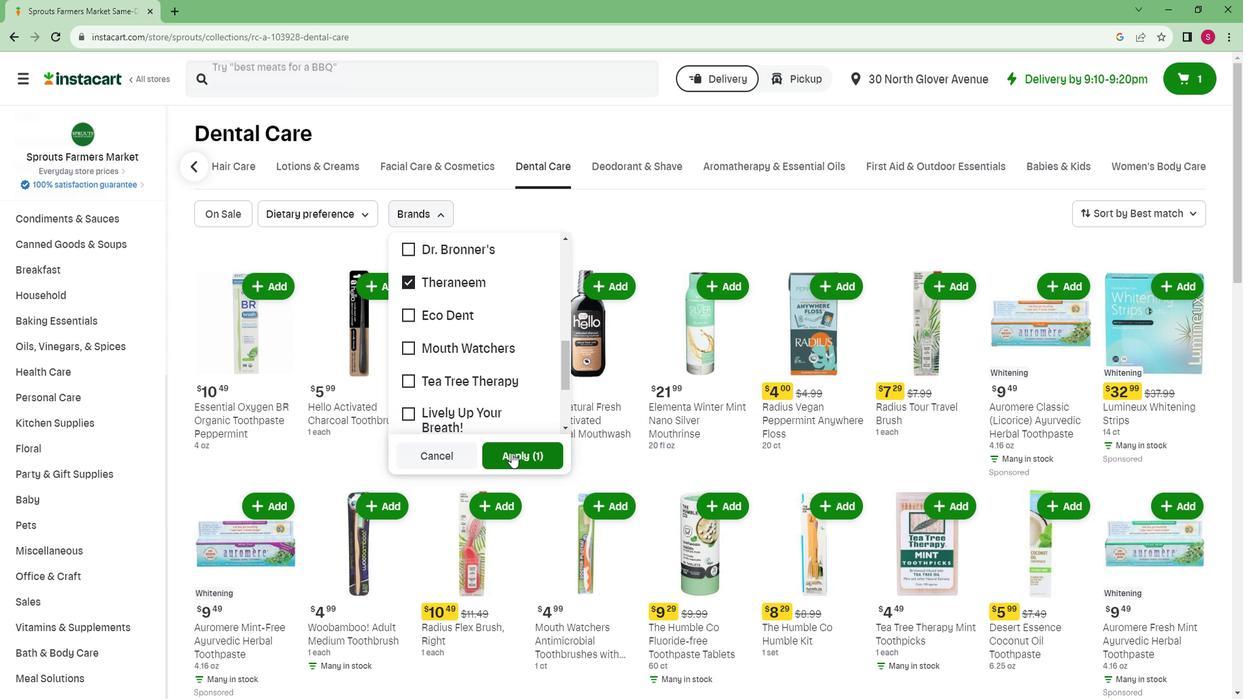 
